 Task: Schedule a meeting to plan the game night.
Action: Mouse moved to (67, 94)
Screenshot: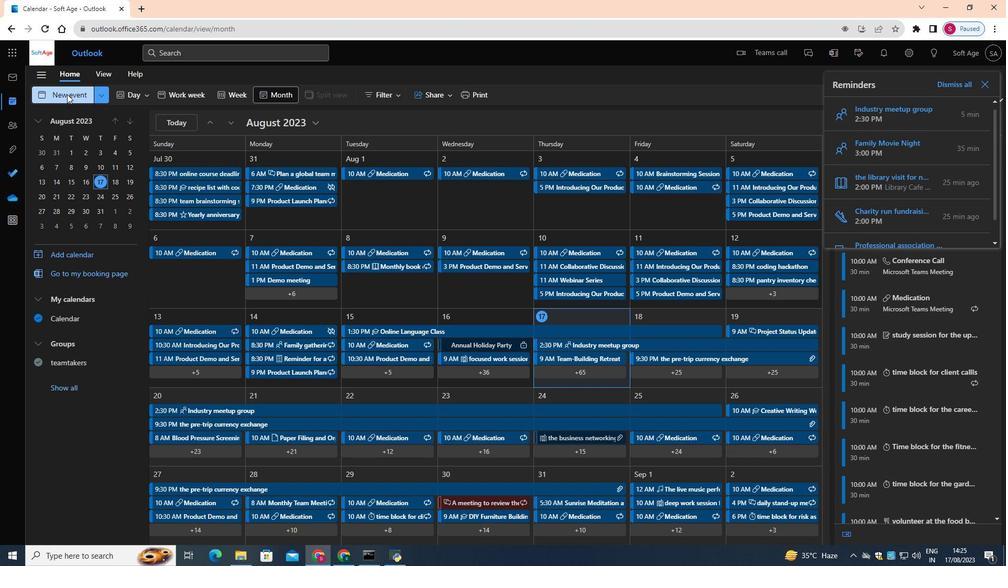 
Action: Mouse pressed left at (67, 94)
Screenshot: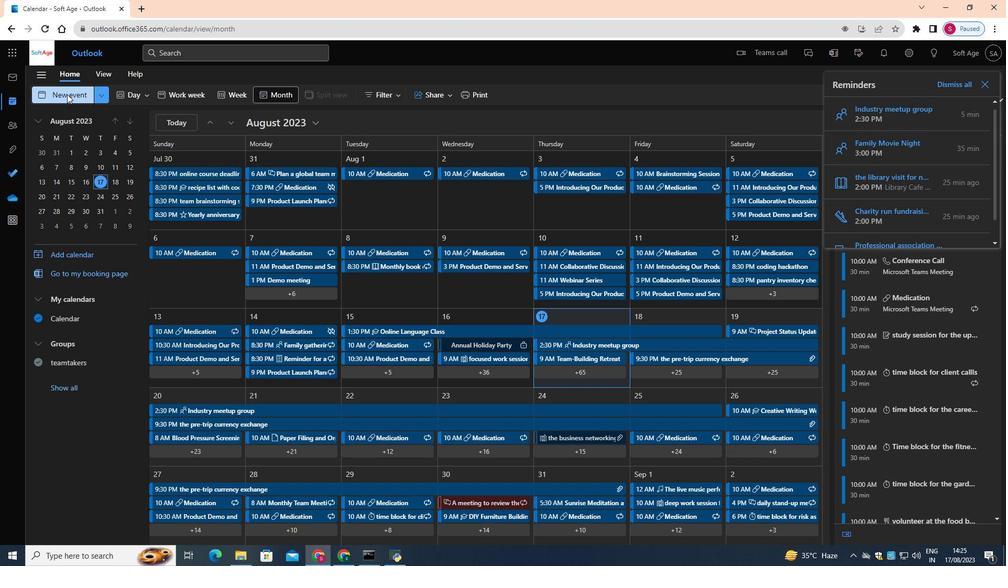 
Action: Mouse moved to (321, 150)
Screenshot: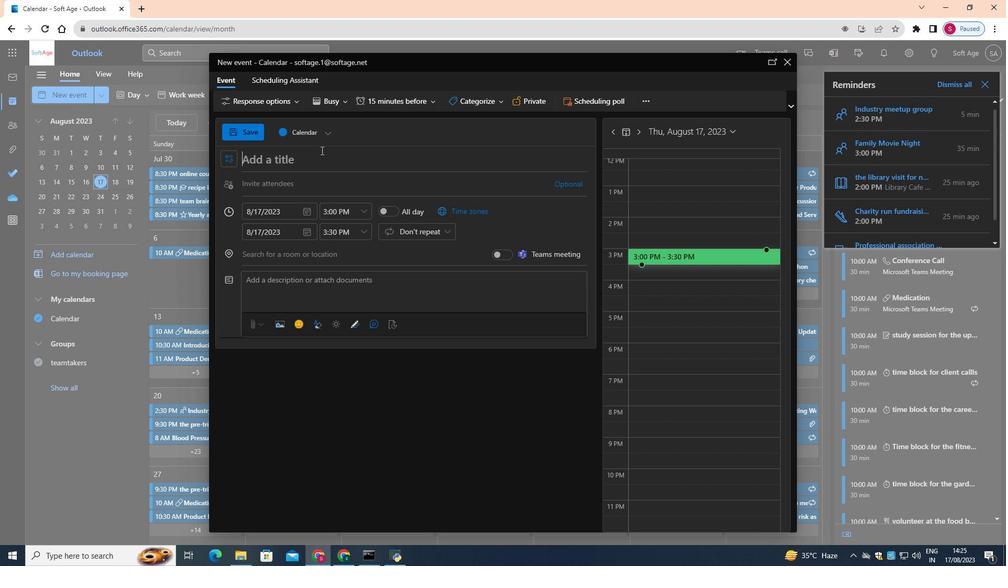 
Action: Mouse pressed left at (321, 150)
Screenshot: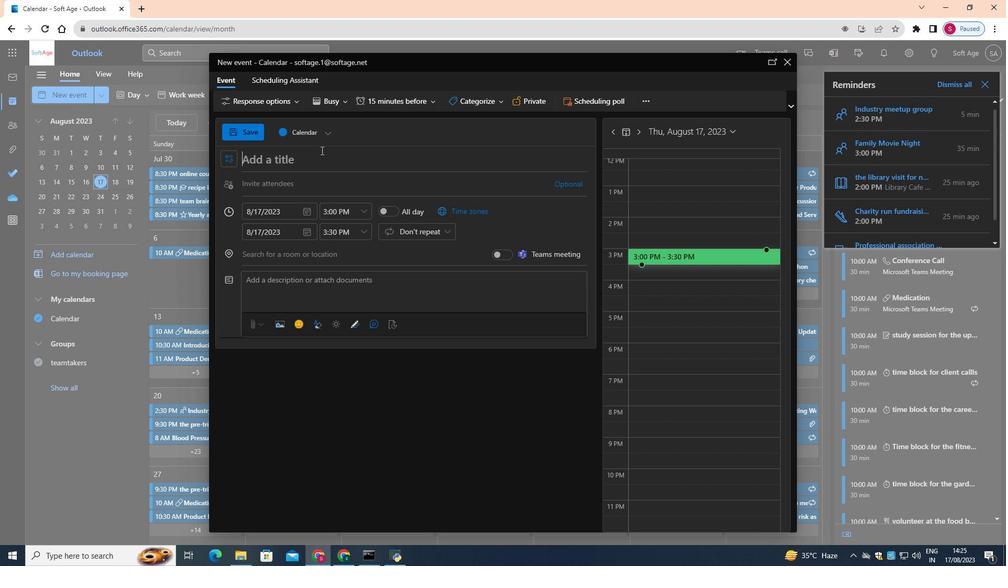 
Action: Key pressed <Key.shift>Game<Key.space><Key.shift>Night<Key.space><Key.shift><Key.shift>Planning<Key.space><Key.shift>Meeting
Screenshot: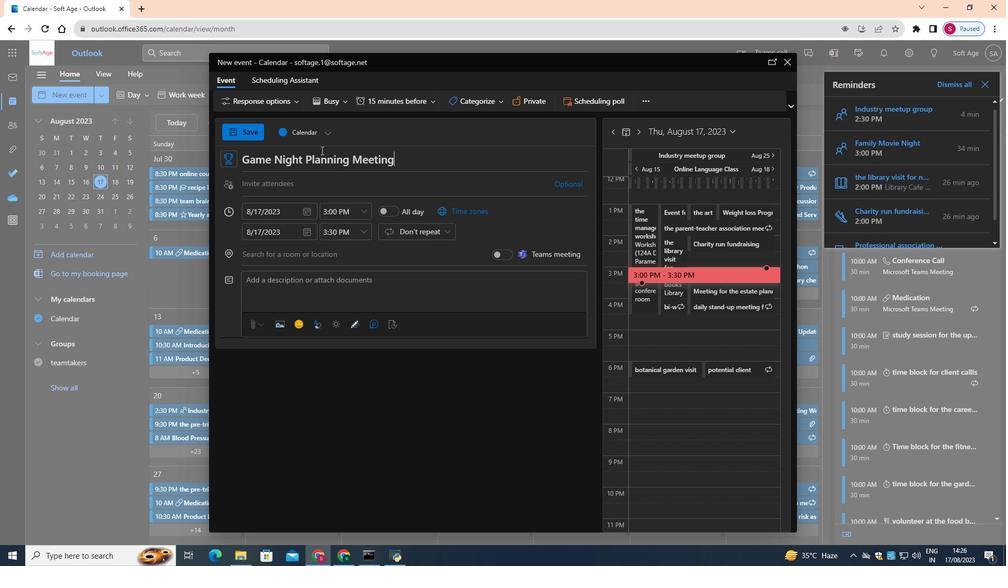 
Action: Mouse moved to (303, 210)
Screenshot: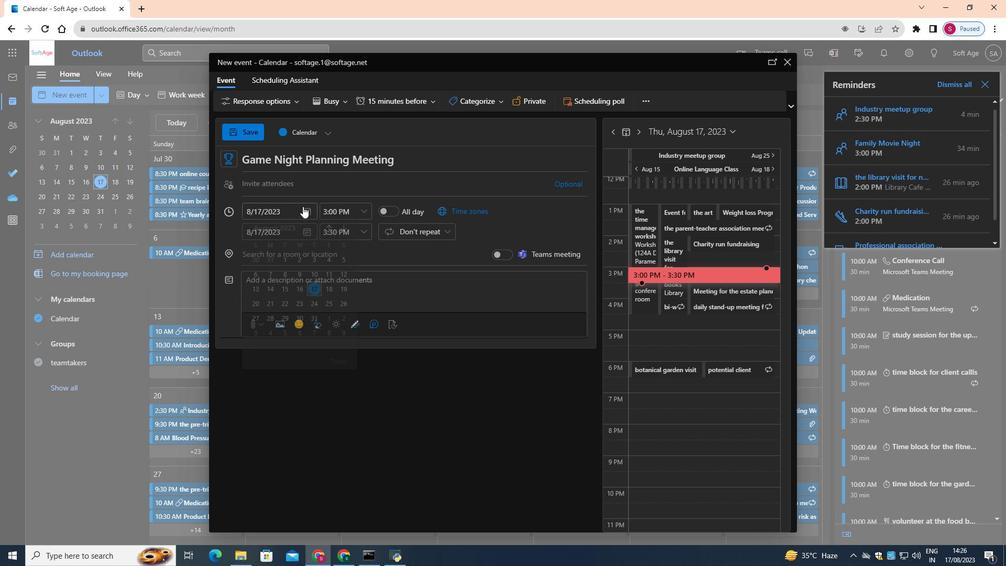 
Action: Mouse pressed left at (303, 210)
Screenshot: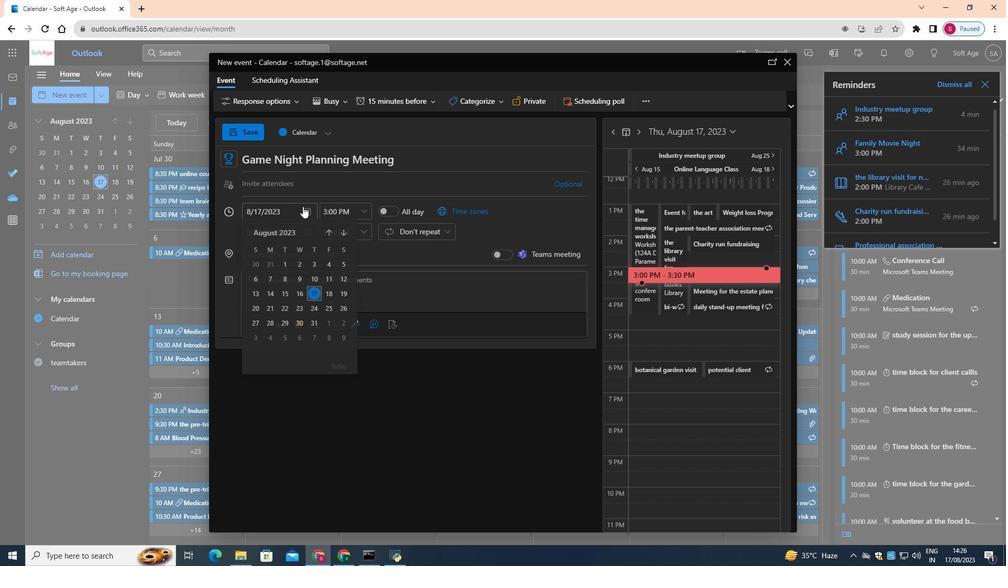 
Action: Mouse moved to (254, 305)
Screenshot: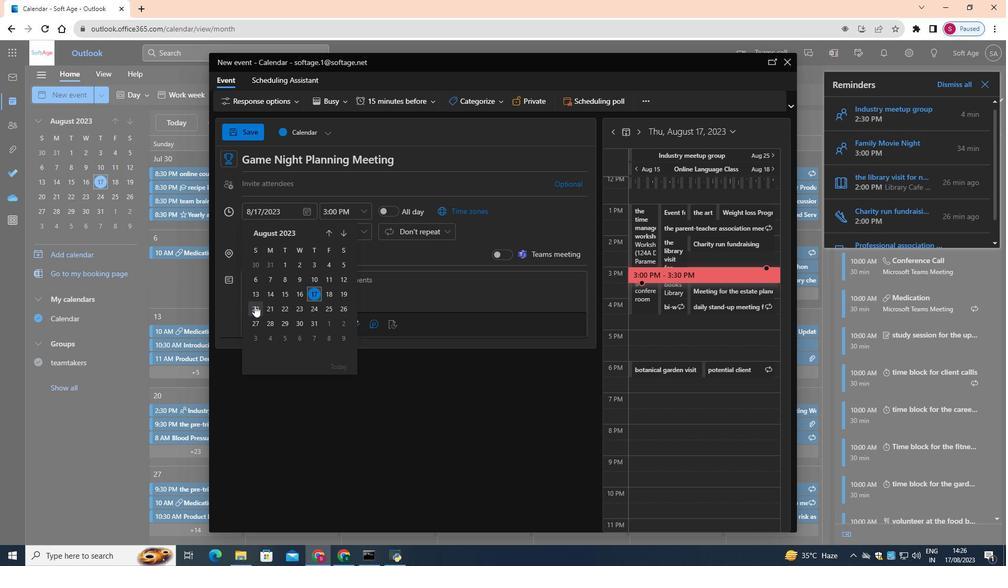 
Action: Mouse pressed left at (254, 305)
Screenshot: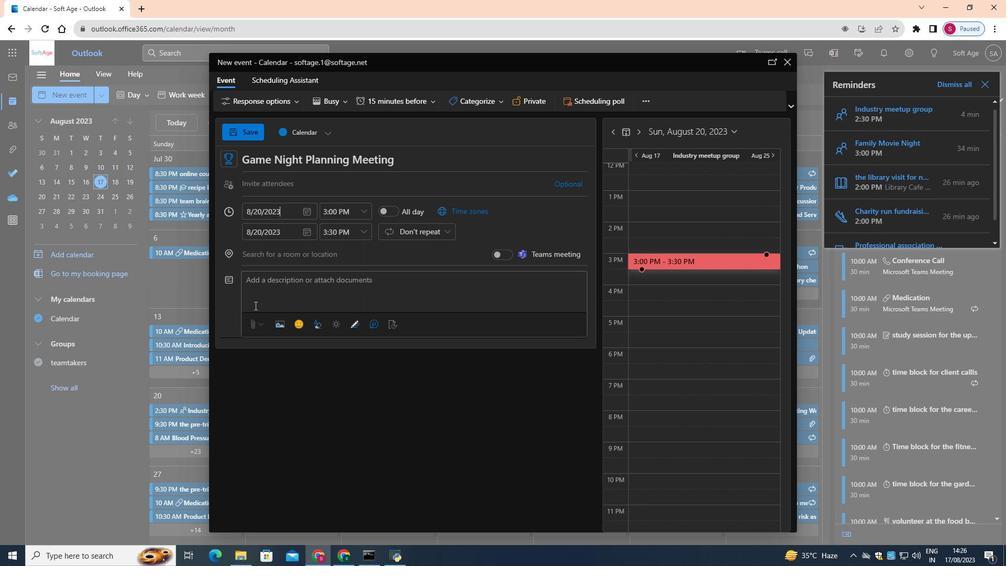 
Action: Mouse moved to (363, 213)
Screenshot: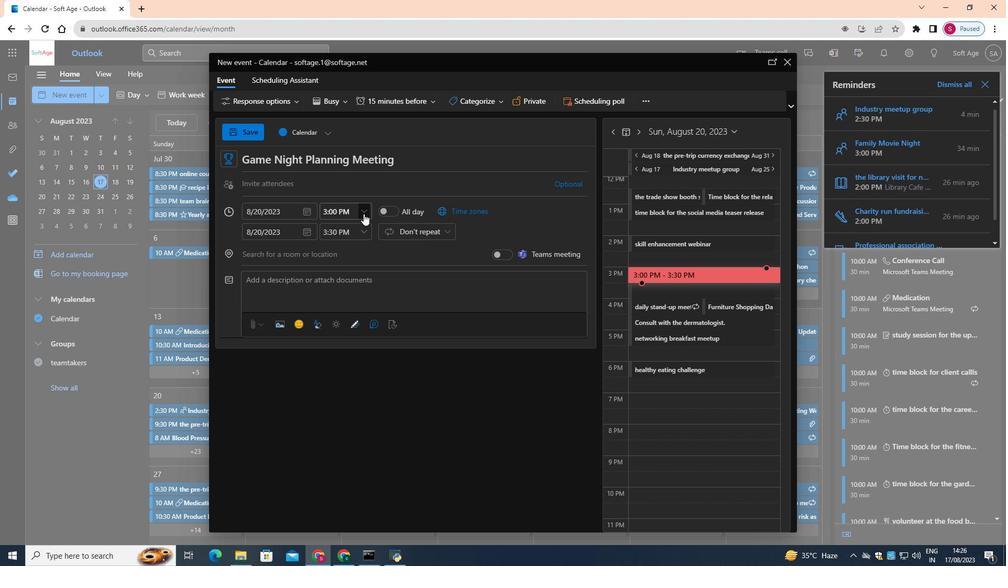 
Action: Mouse pressed left at (363, 213)
Screenshot: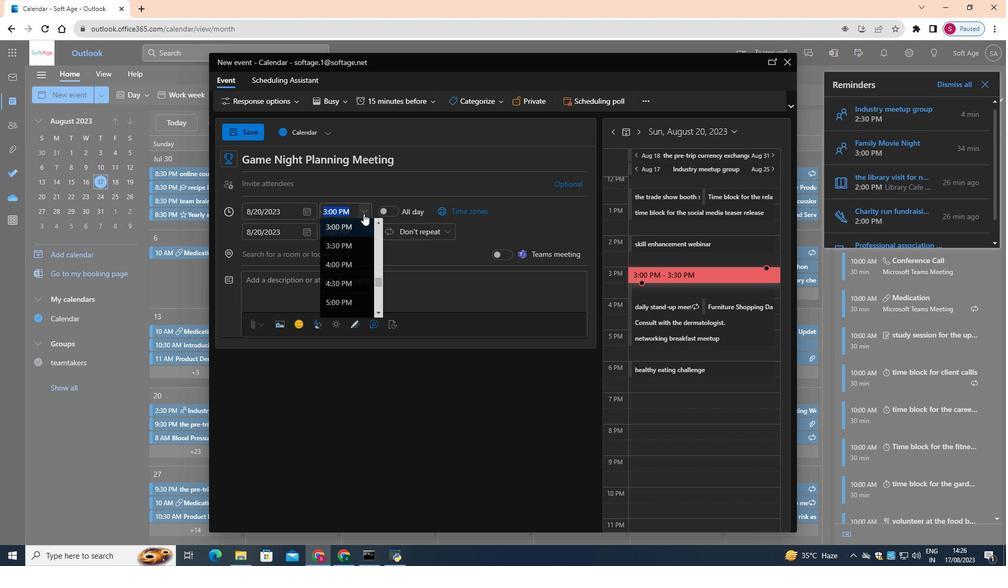 
Action: Mouse moved to (342, 263)
Screenshot: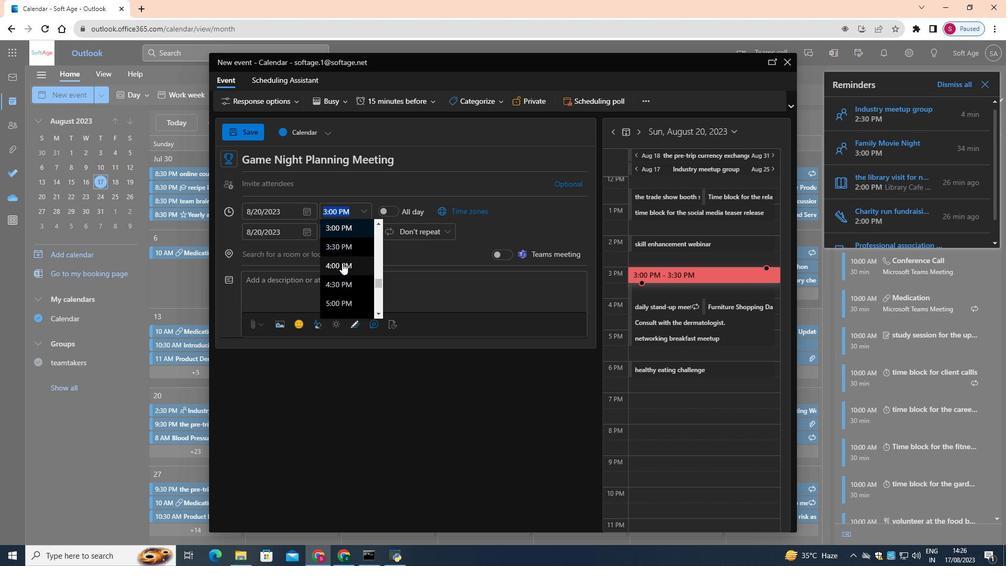 
Action: Mouse pressed left at (342, 263)
Screenshot: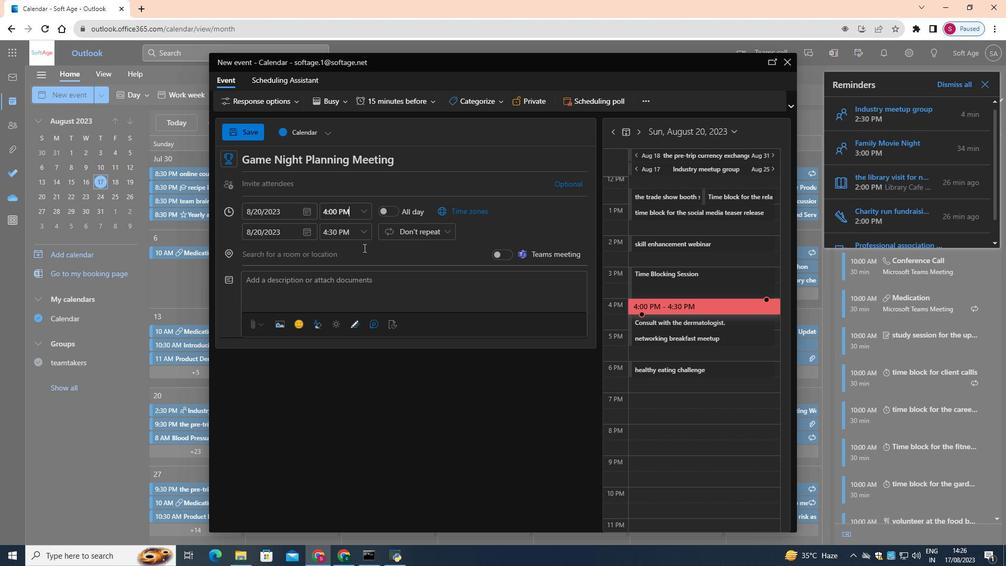 
Action: Mouse moved to (366, 229)
Screenshot: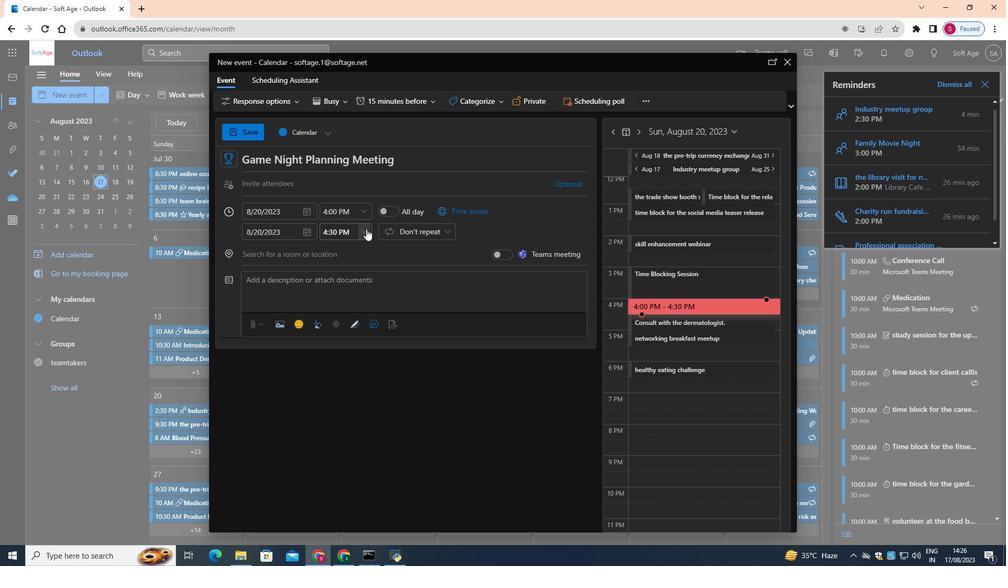 
Action: Mouse pressed left at (366, 229)
Screenshot: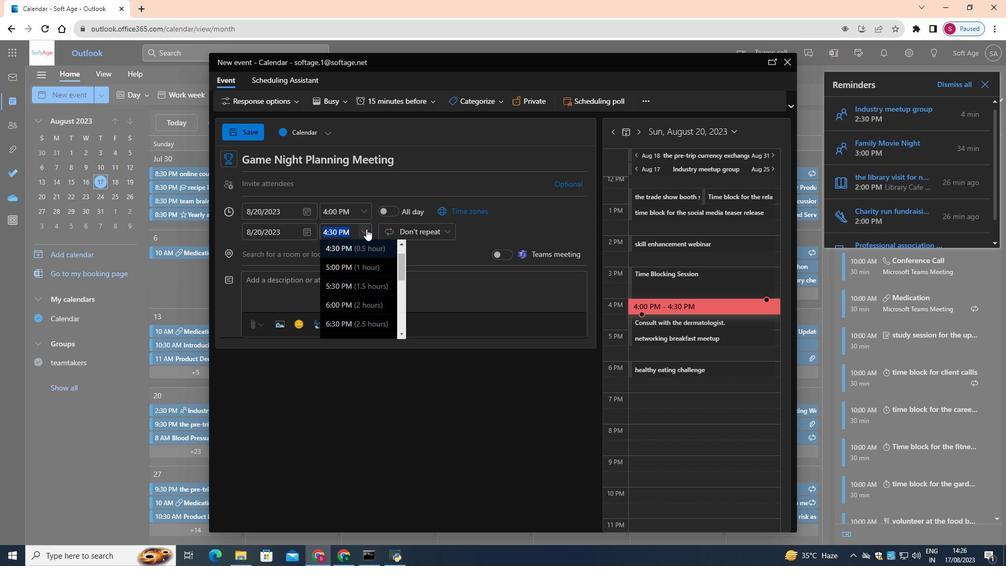 
Action: Mouse moved to (349, 268)
Screenshot: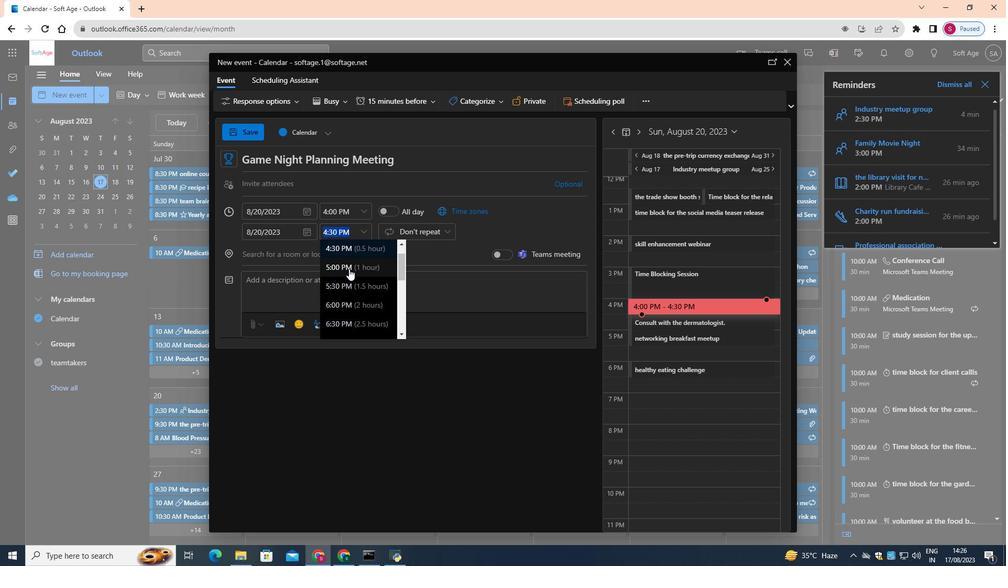 
Action: Mouse pressed left at (349, 268)
Screenshot: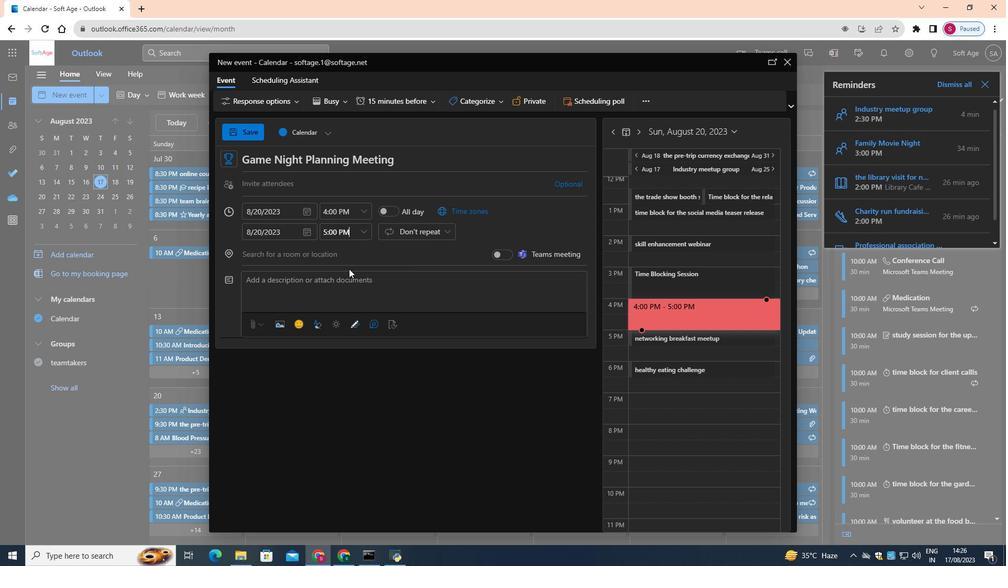 
Action: Mouse moved to (356, 278)
Screenshot: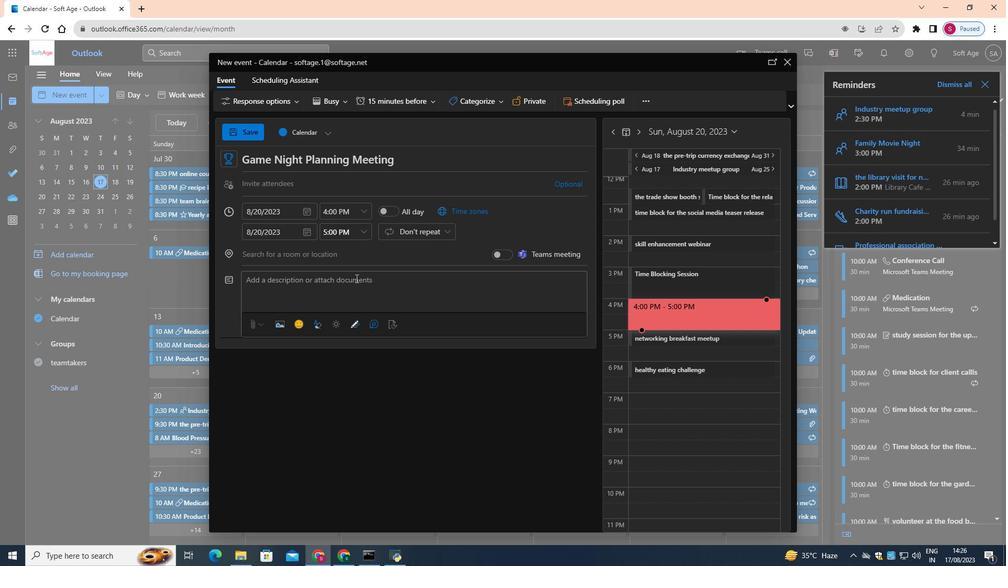 
Action: Mouse pressed left at (356, 278)
Screenshot: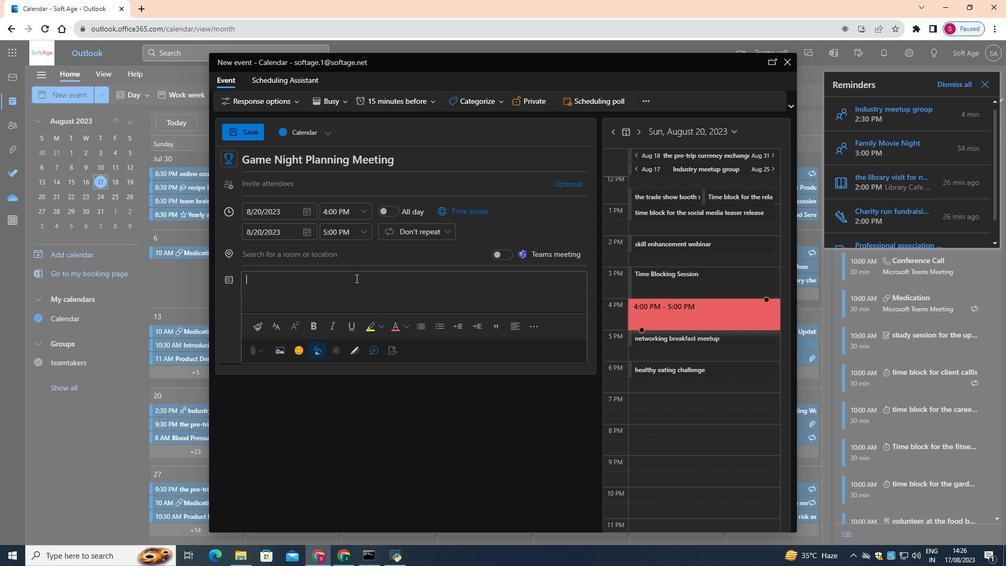 
Action: Key pressed <Key.shift>Let<Key.space>the<Key.space>game<Key.space>begin<Key.shift_r>!<Key.space><Key.shift>Join<Key.space>us<Key.space>for<Key.space>a<Key.space><Key.shift>Game<Key.space><Key.shift>Night<Key.space><Key.shift>Planning<Key.space><Key.shift>Meeting,<Key.space>where<Key.space>we'll<Key.space>come<Key.space>together<Key.space>to<Key.space>brainstorm,<Key.space>organize<Key.space>and<Key.space>create<Key.space>an<Key.space>unforgettable<Key.space>evening<Key.space>of<Key.space>fun<Key.space>and<Key.space>camaraderie.
Screenshot: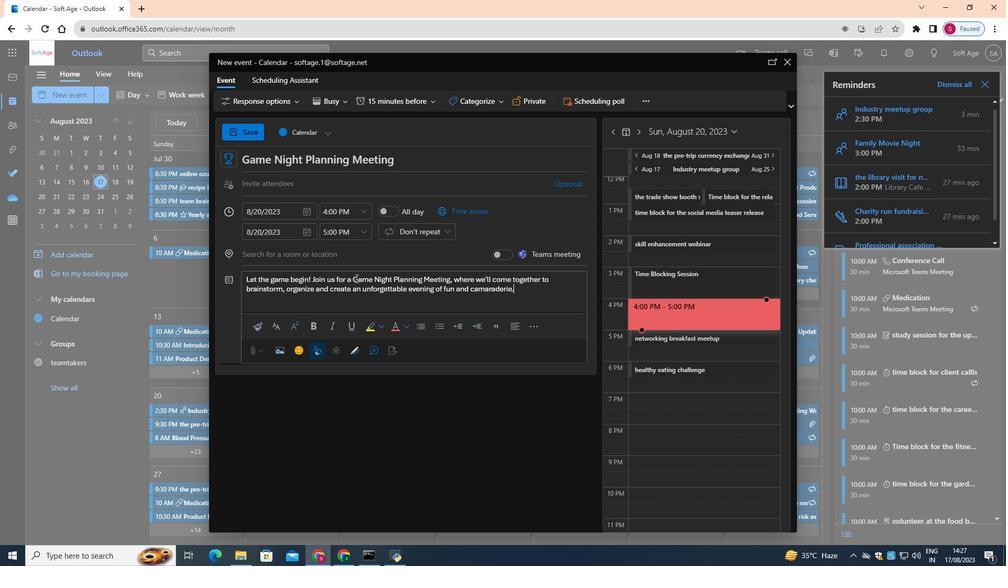 
Action: Mouse moved to (251, 133)
Screenshot: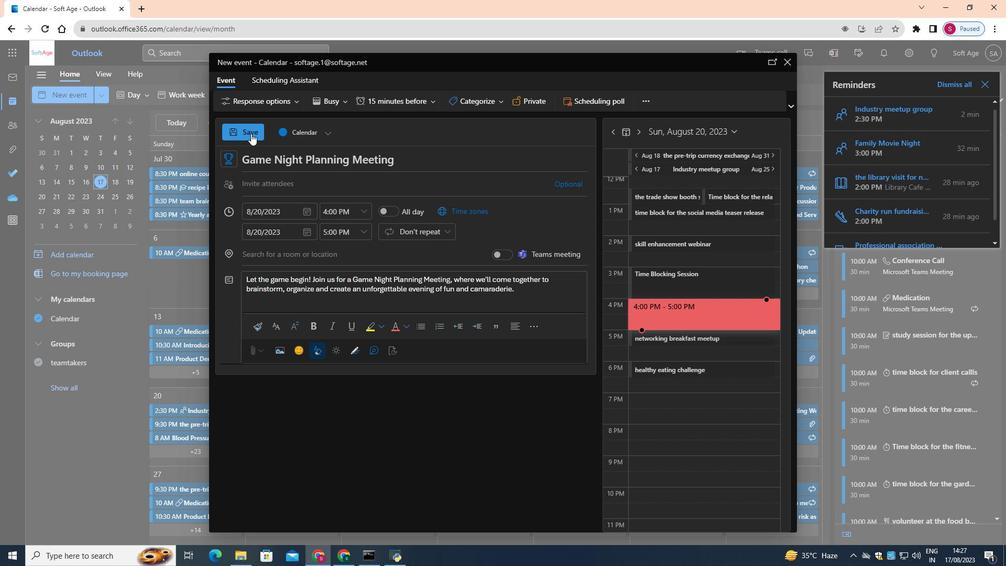 
Action: Mouse pressed left at (251, 133)
Screenshot: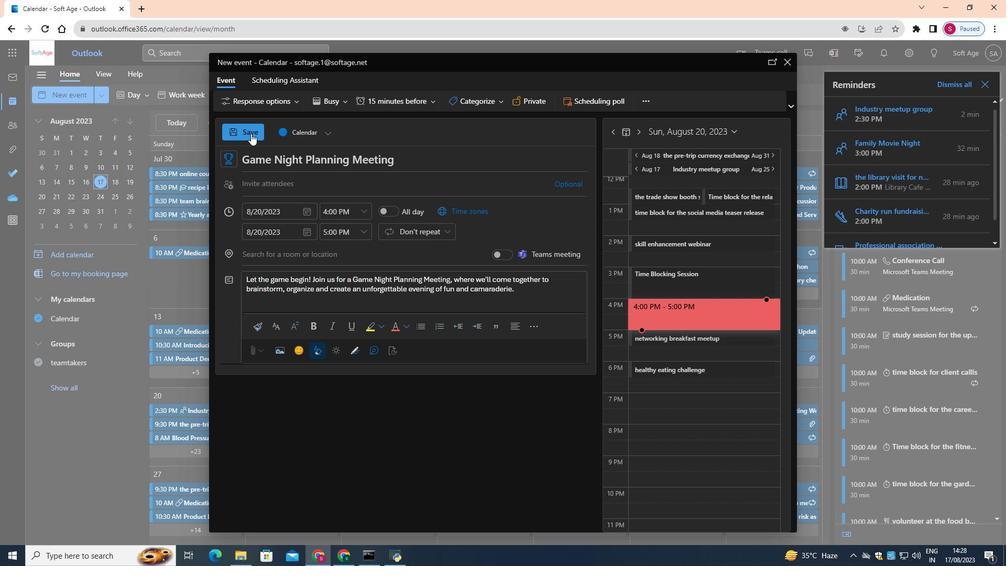 
